 Task: Use Cartoon Party Horn Effect in this video Movie B.mp4
Action: Mouse moved to (267, 128)
Screenshot: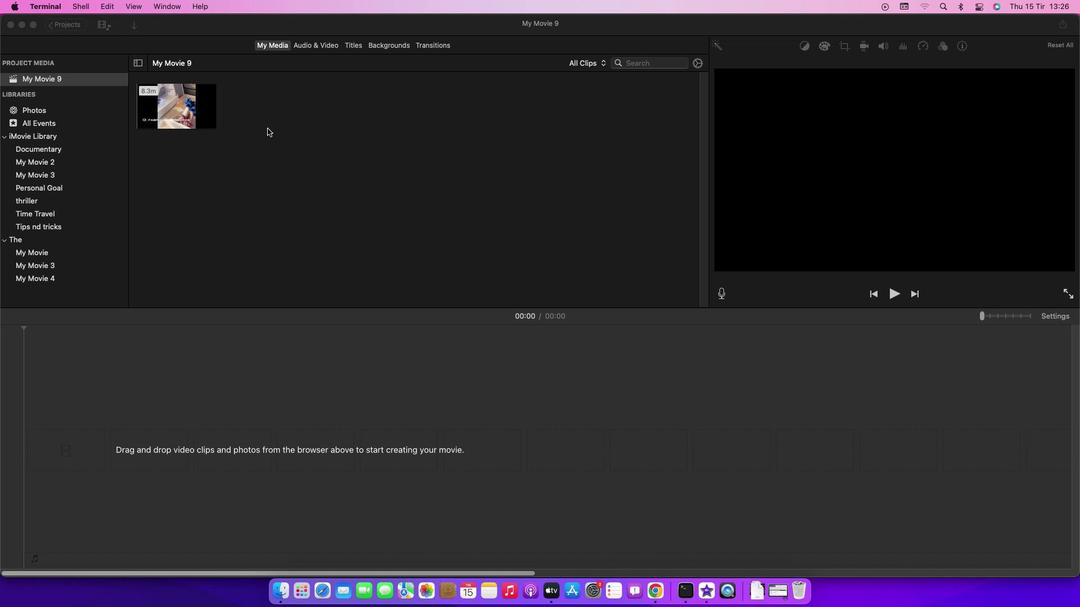 
Action: Mouse pressed left at (267, 128)
Screenshot: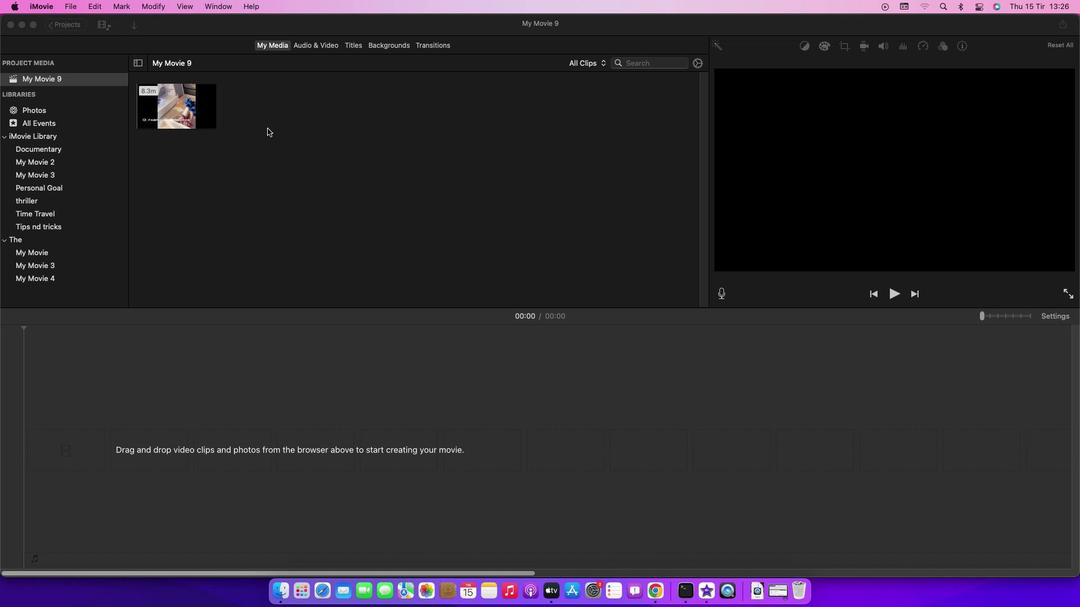 
Action: Mouse moved to (188, 99)
Screenshot: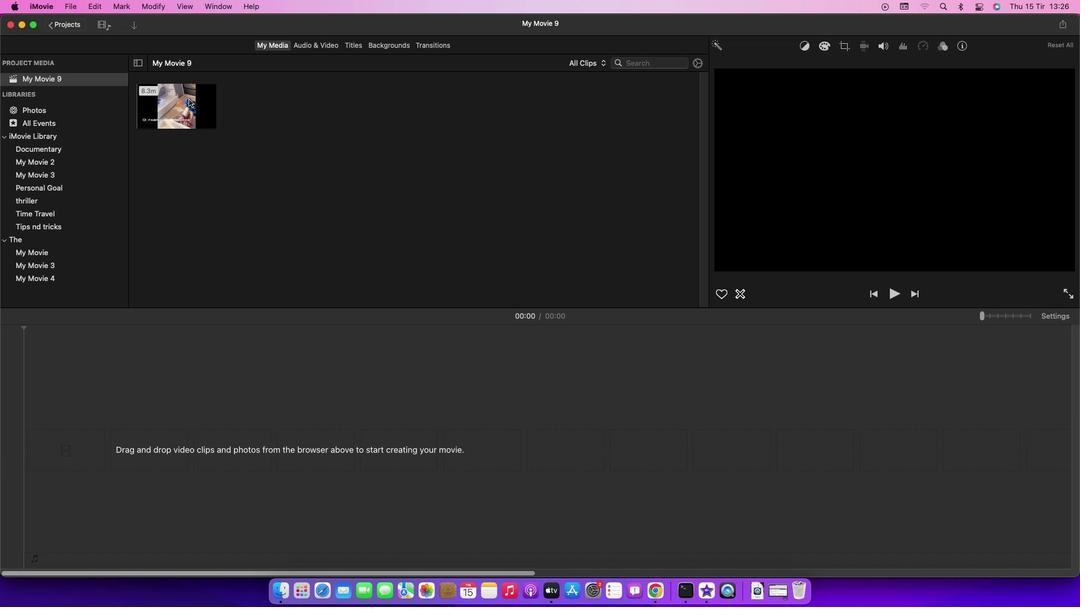 
Action: Mouse pressed left at (188, 99)
Screenshot: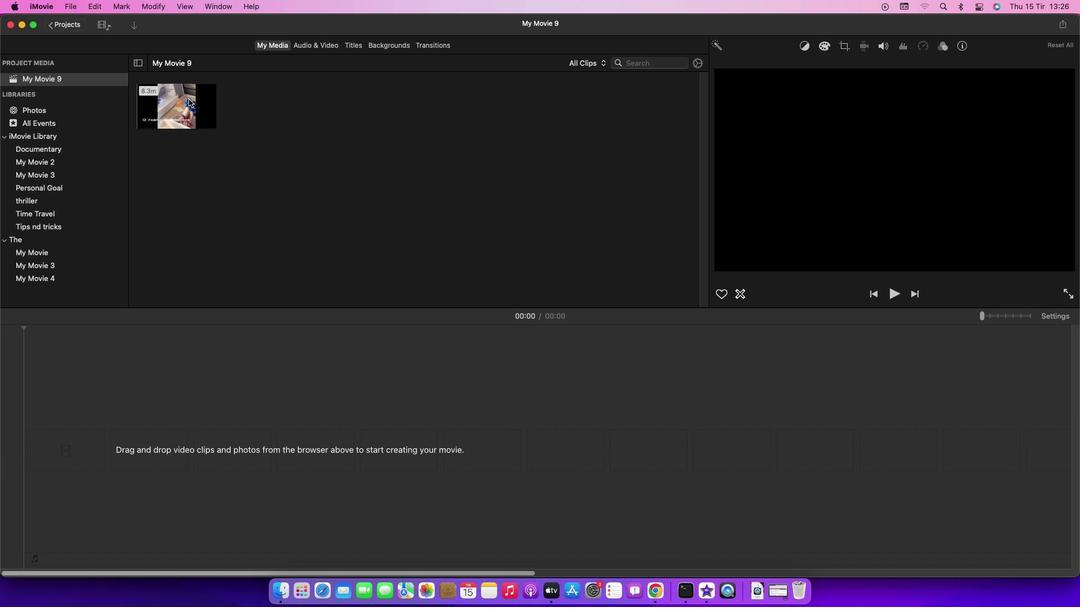 
Action: Mouse pressed left at (188, 99)
Screenshot: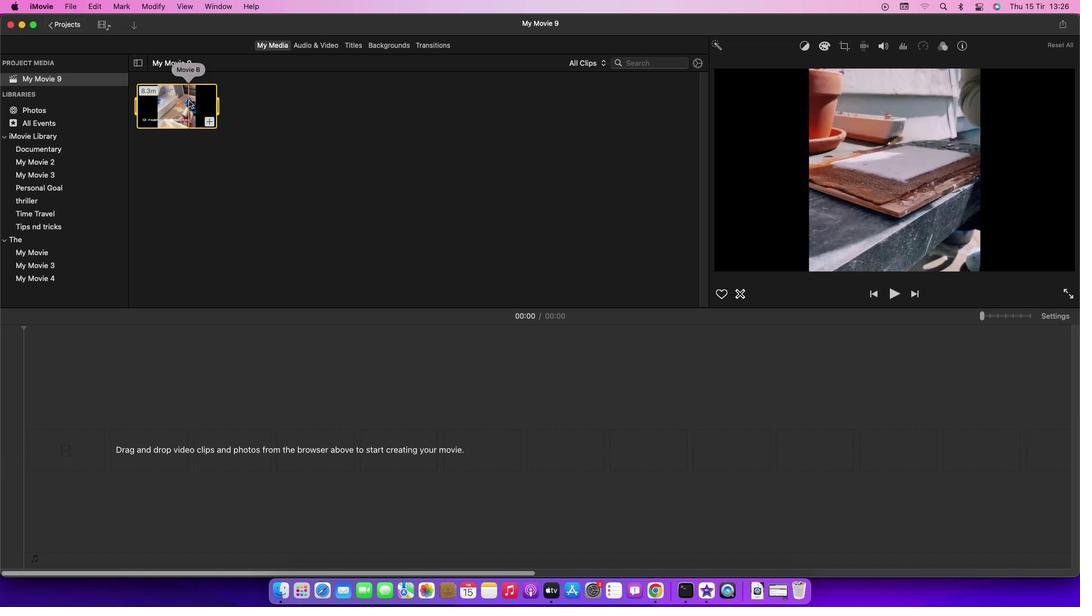 
Action: Mouse moved to (313, 44)
Screenshot: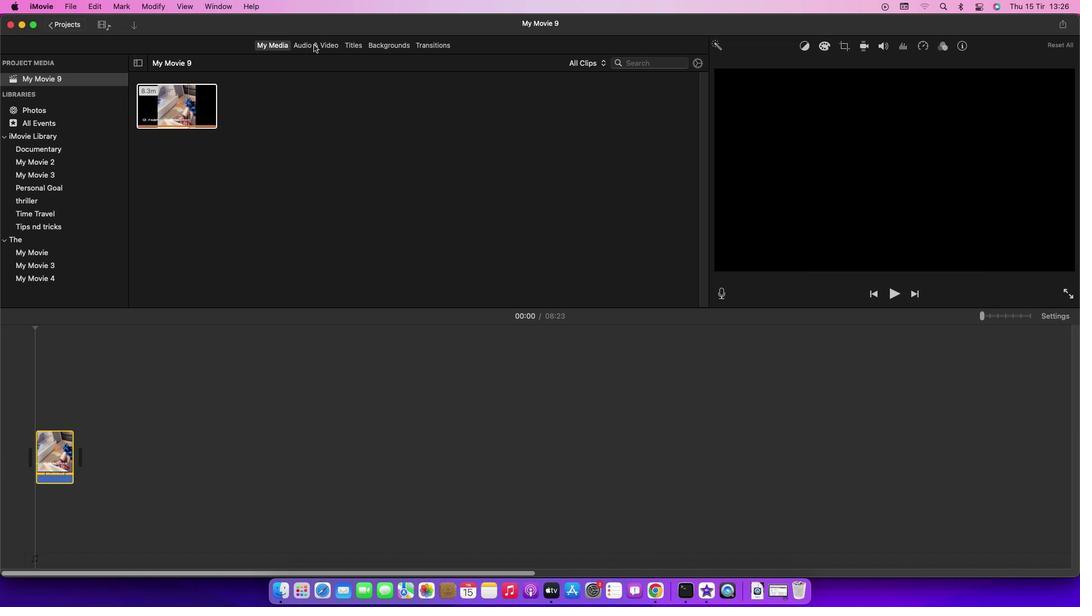 
Action: Mouse pressed left at (313, 44)
Screenshot: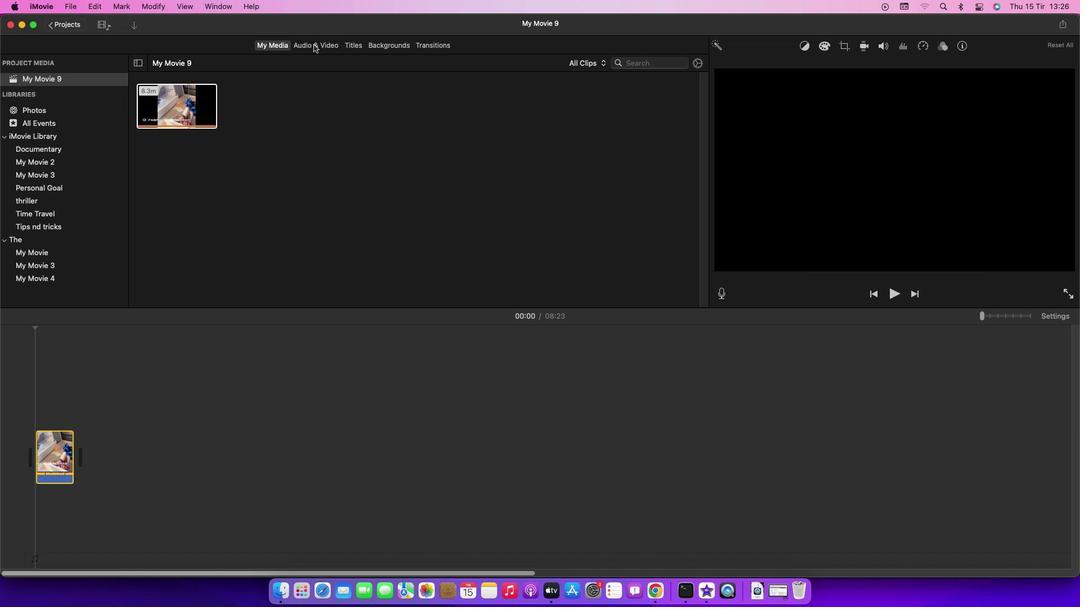 
Action: Mouse moved to (66, 105)
Screenshot: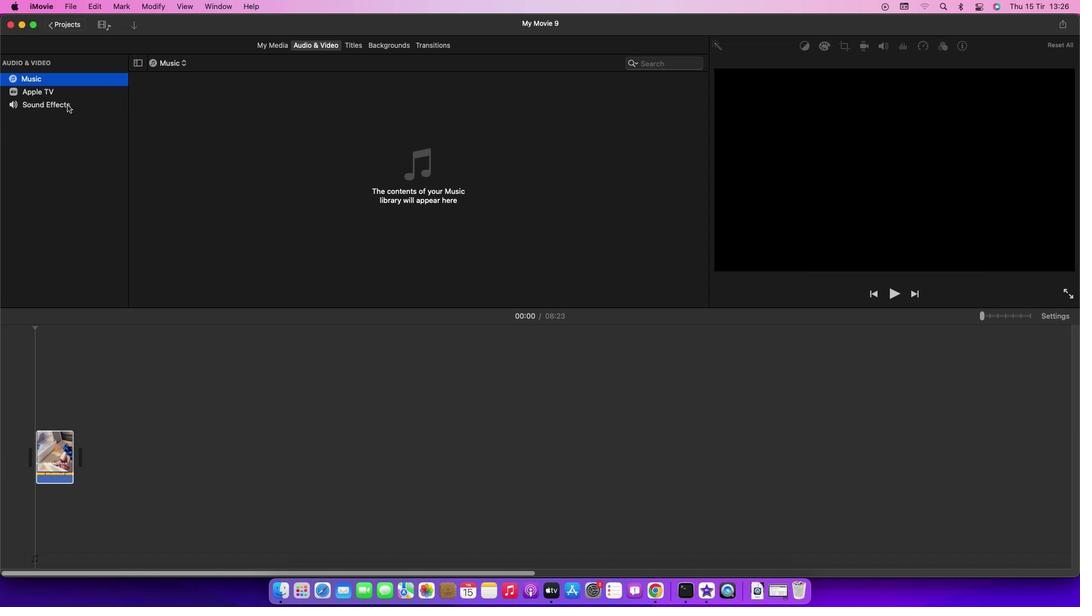 
Action: Mouse pressed left at (66, 105)
Screenshot: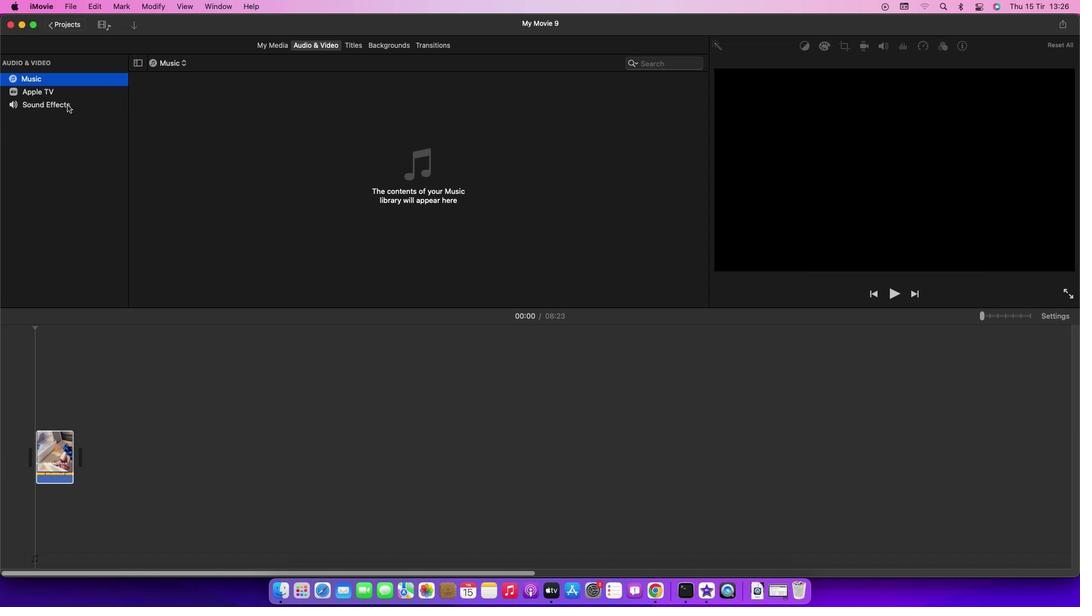 
Action: Mouse moved to (234, 263)
Screenshot: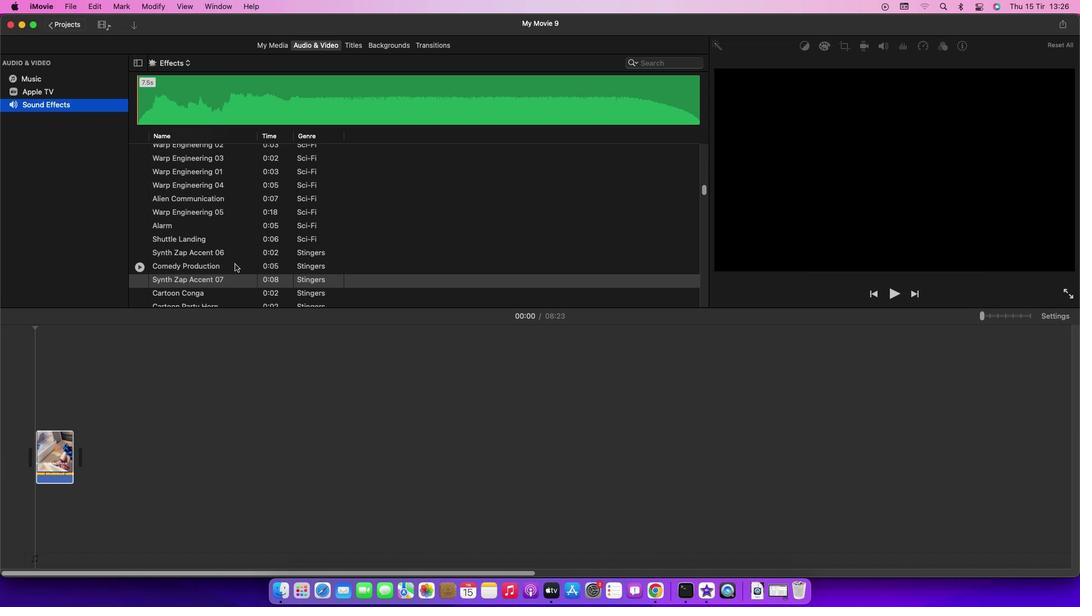 
Action: Mouse scrolled (234, 263) with delta (0, 0)
Screenshot: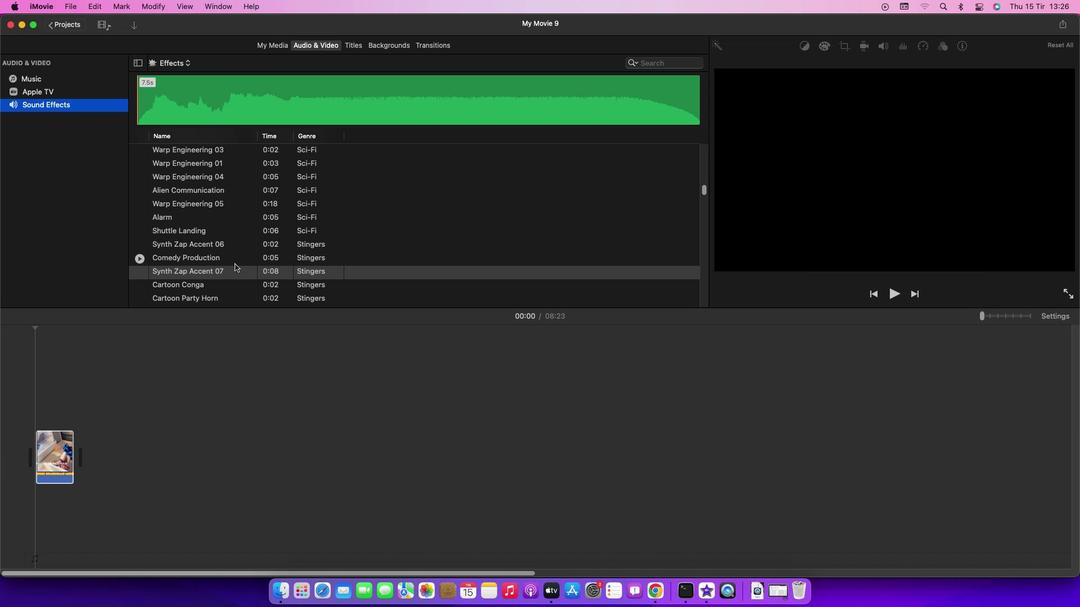 
Action: Mouse scrolled (234, 263) with delta (0, 0)
Screenshot: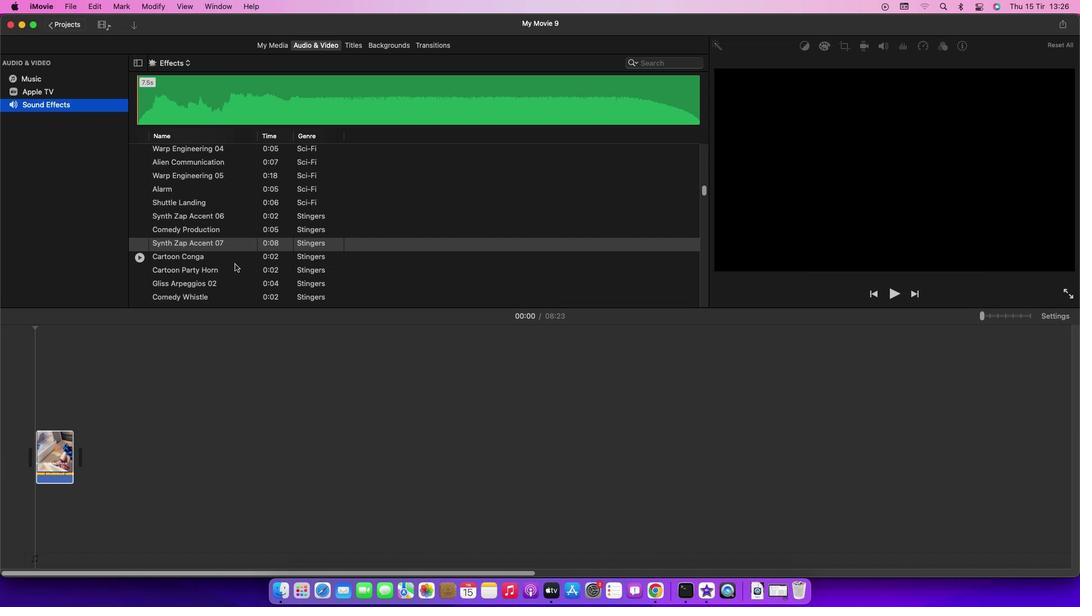 
Action: Mouse scrolled (234, 263) with delta (0, -1)
Screenshot: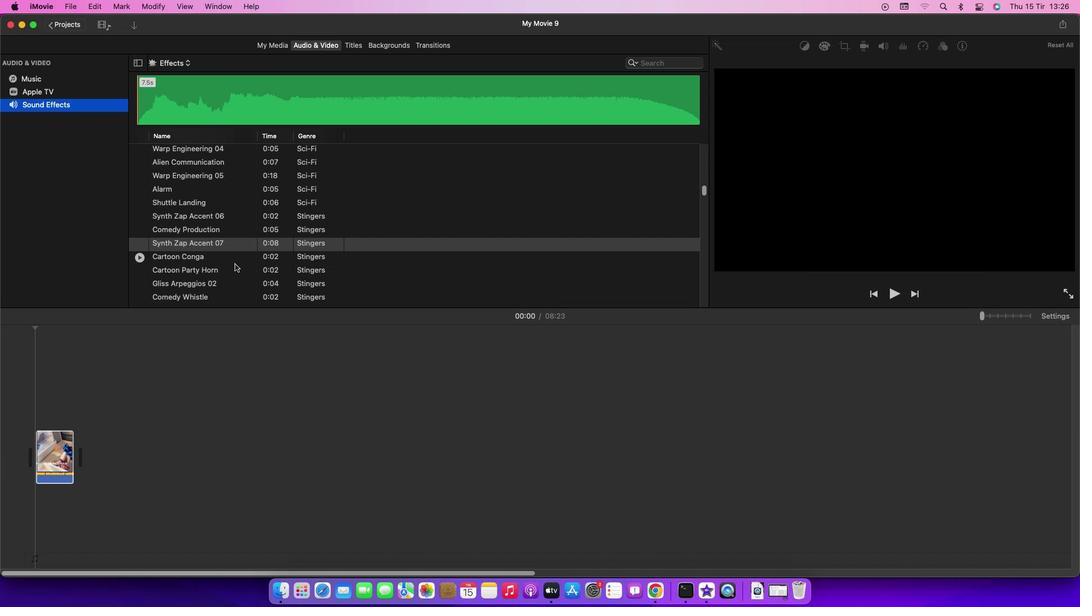 
Action: Mouse moved to (195, 267)
Screenshot: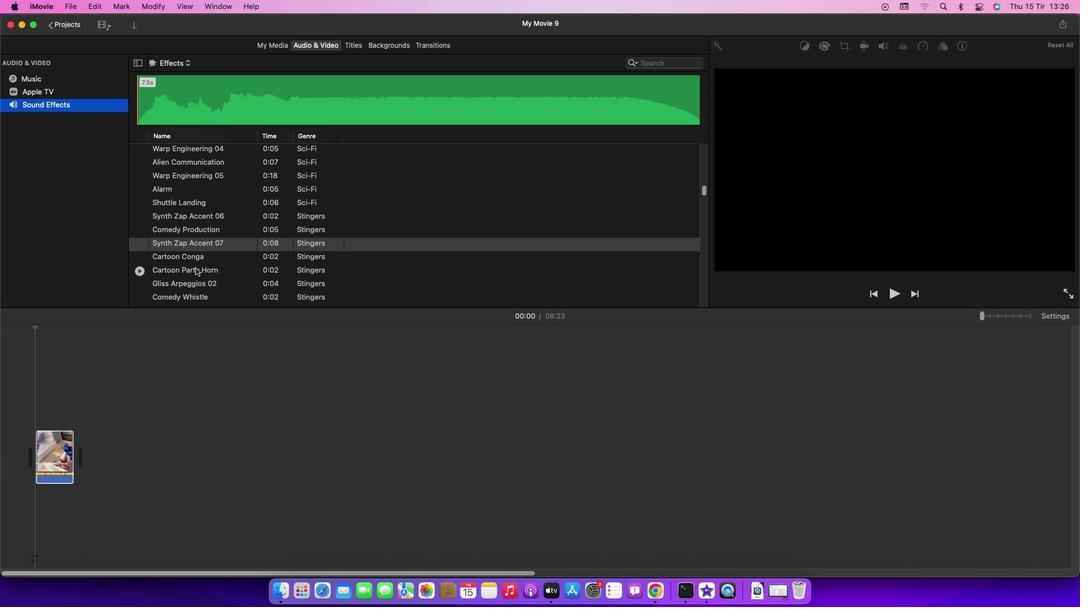
Action: Mouse pressed left at (195, 267)
Screenshot: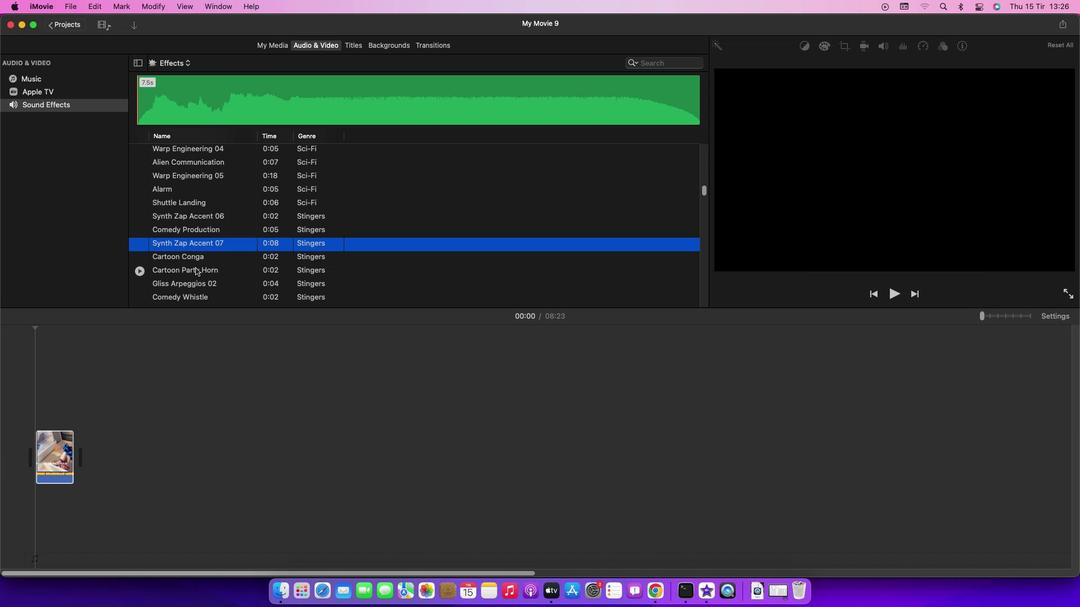 
Action: Mouse pressed left at (195, 267)
Screenshot: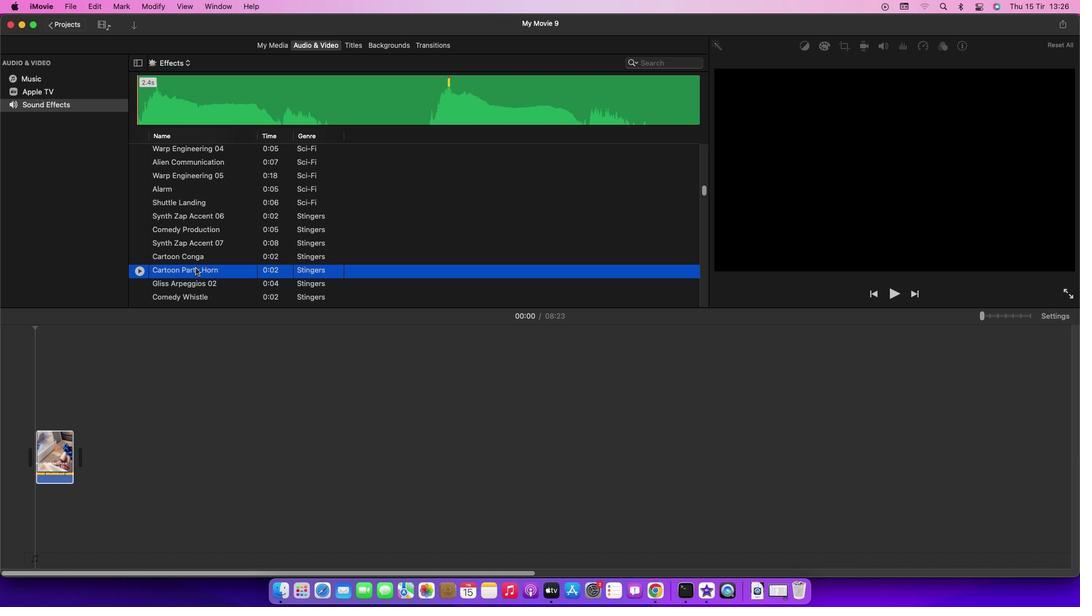 
Action: Mouse moved to (191, 434)
Screenshot: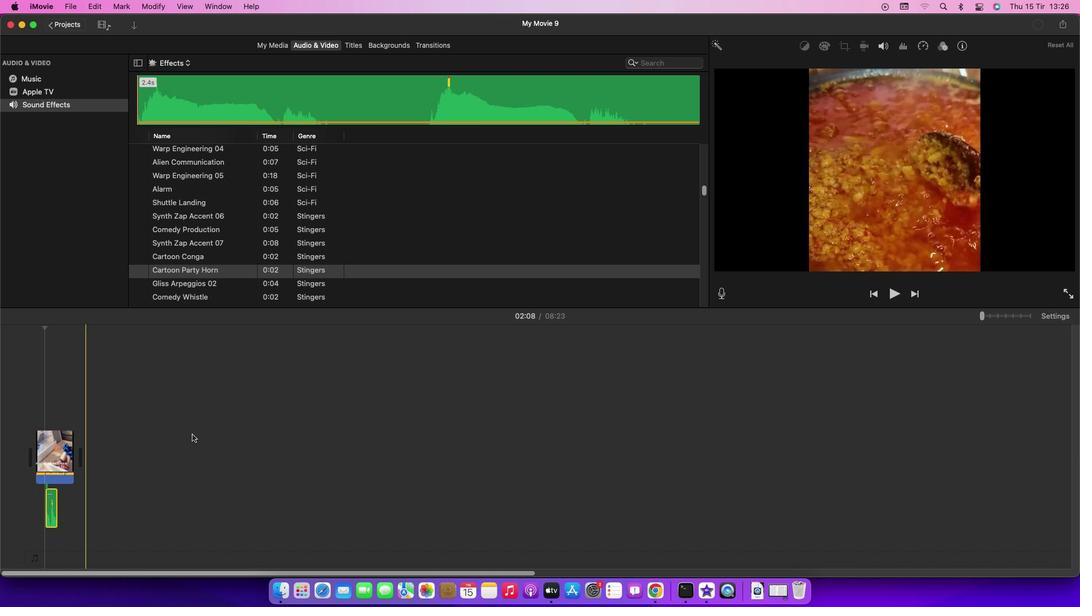 
